 Task: Calculate the distance between Acadia National Park, Maine, and Cape Cod, Massachusetts.
Action: Mouse moved to (247, 64)
Screenshot: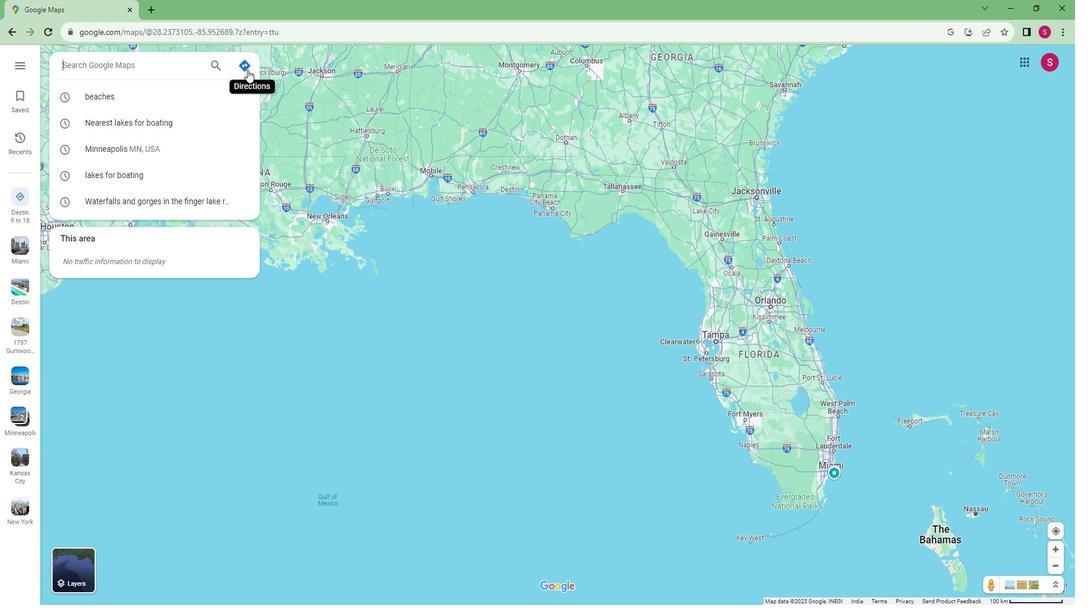 
Action: Mouse pressed left at (247, 64)
Screenshot: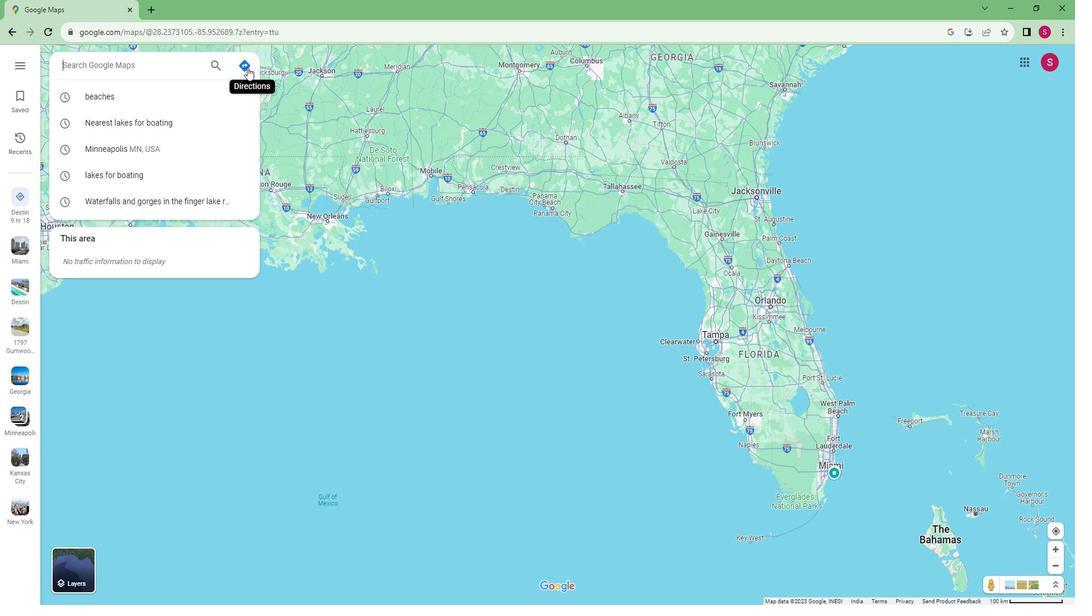 
Action: Mouse moved to (172, 98)
Screenshot: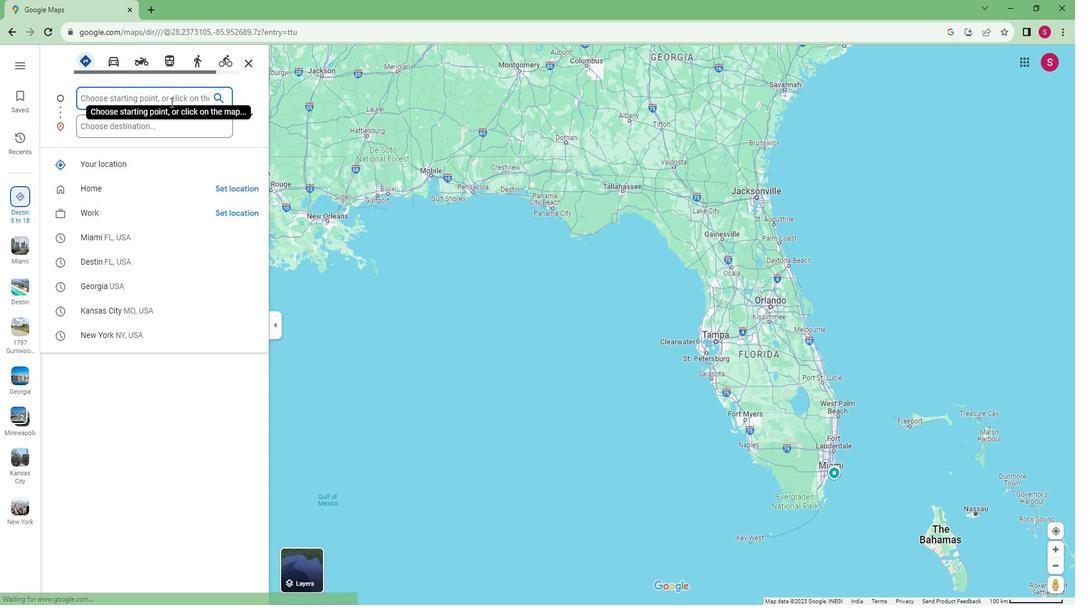 
Action: Key pressed acadia<Key.space>national<Key.space>park
Screenshot: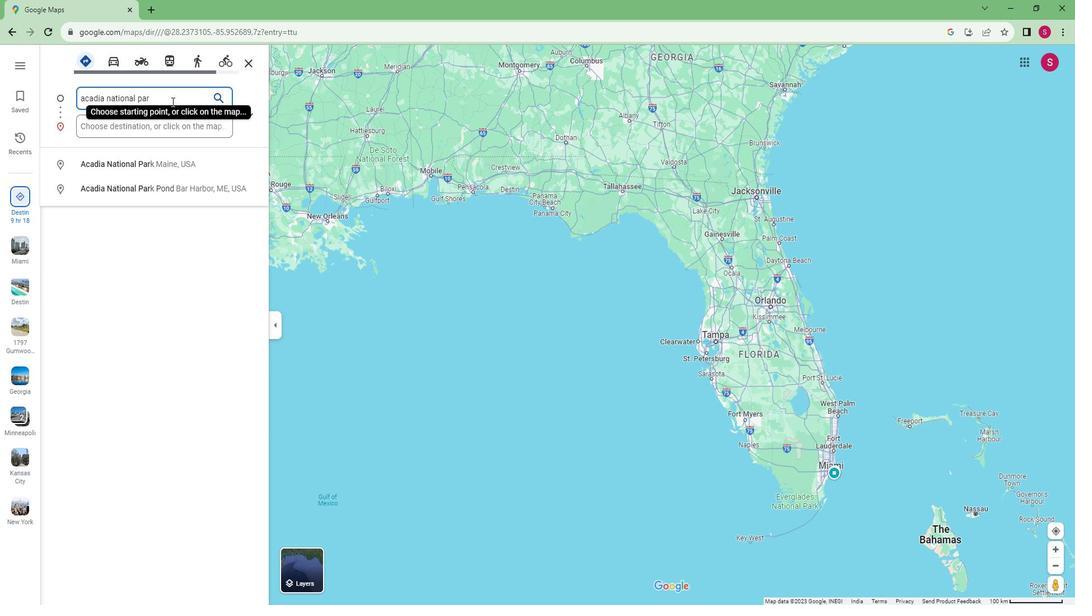 
Action: Mouse moved to (178, 161)
Screenshot: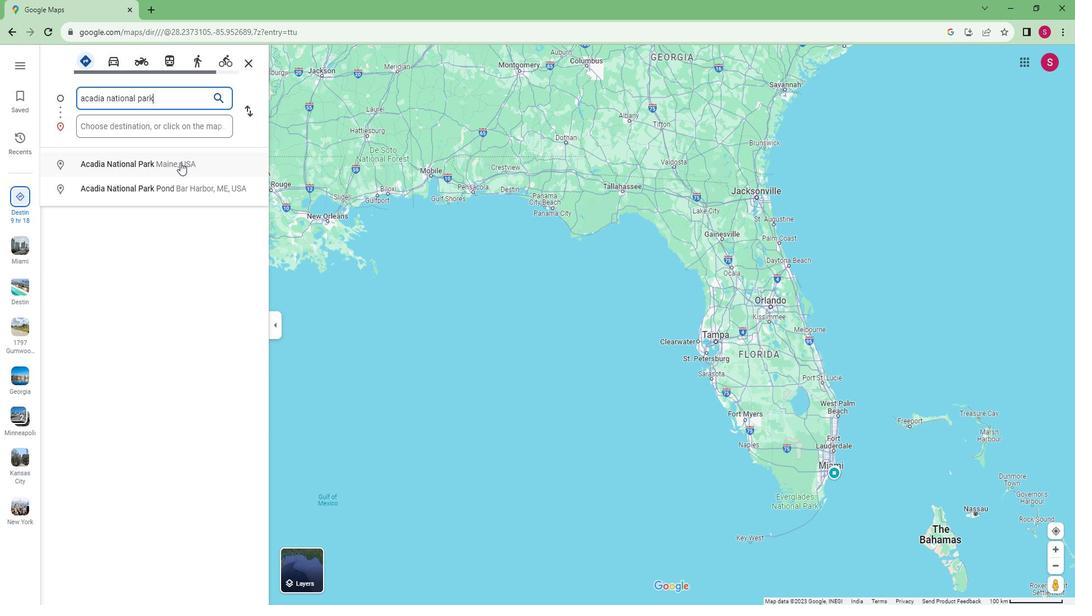 
Action: Mouse pressed left at (178, 161)
Screenshot: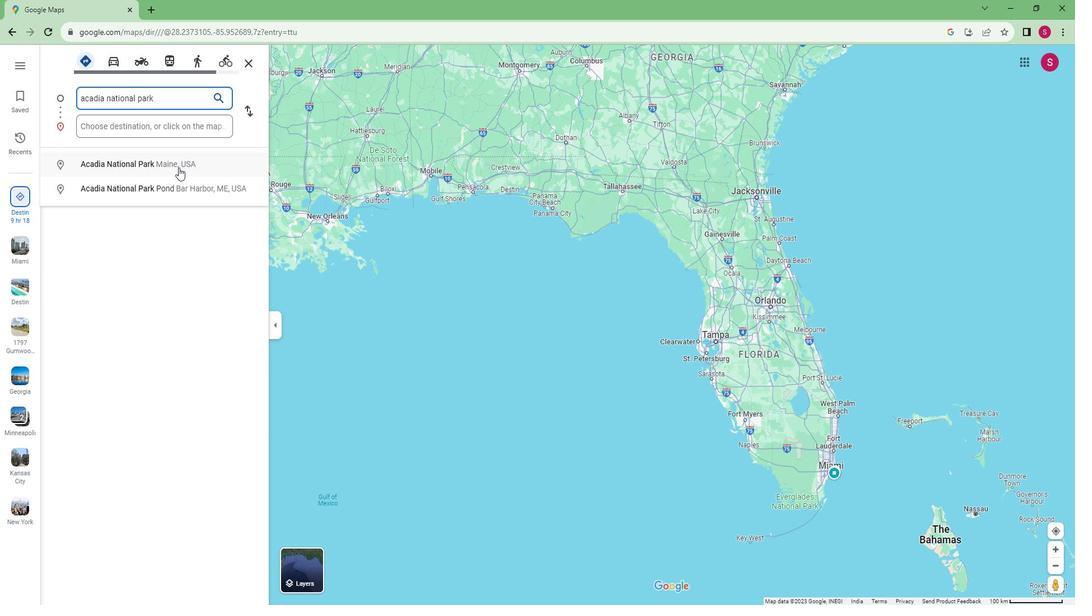 
Action: Mouse moved to (161, 119)
Screenshot: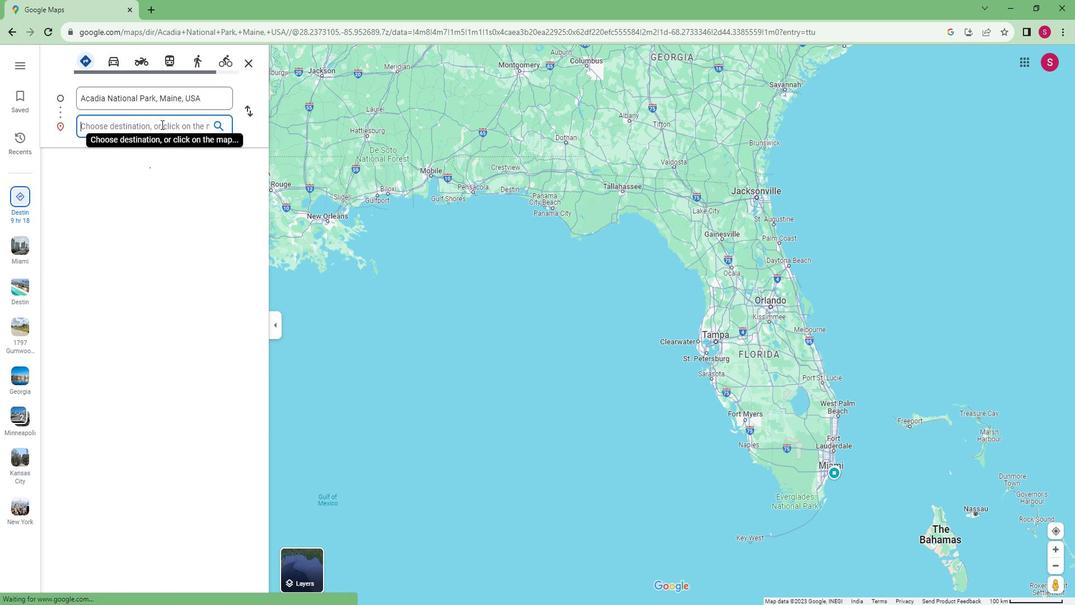
Action: Mouse pressed left at (161, 119)
Screenshot: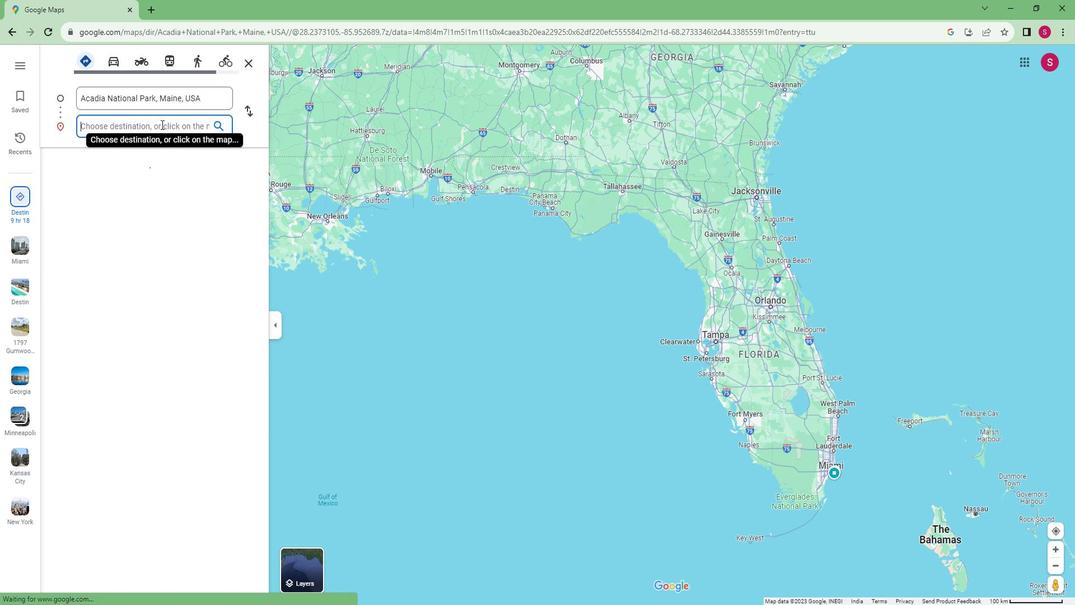 
Action: Key pressed cape<Key.space>cod,<Key.space>massachj<Key.backspace>ussets
Screenshot: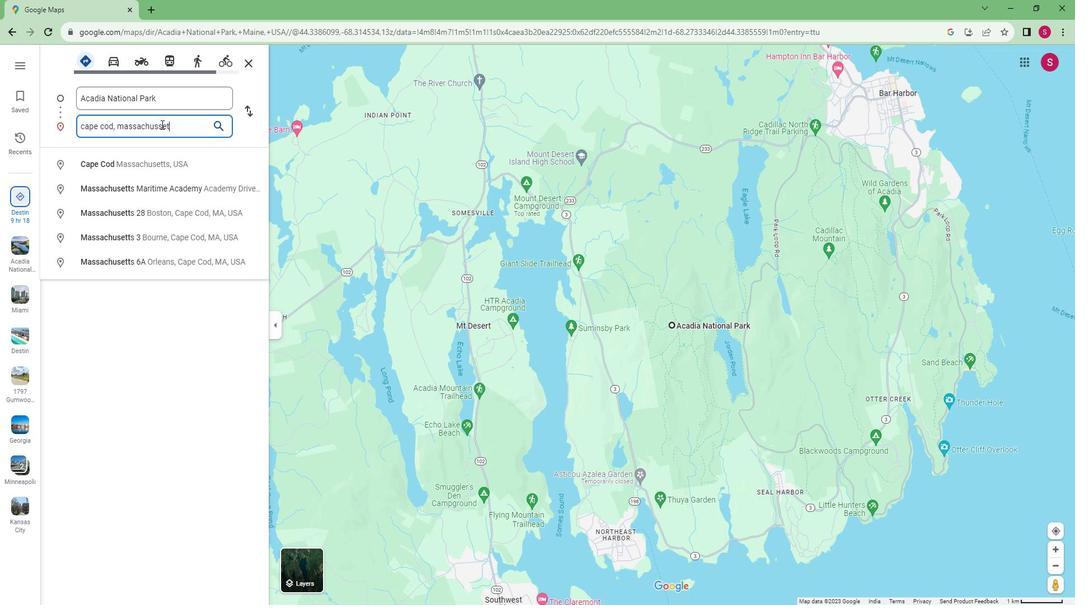
Action: Mouse moved to (150, 151)
Screenshot: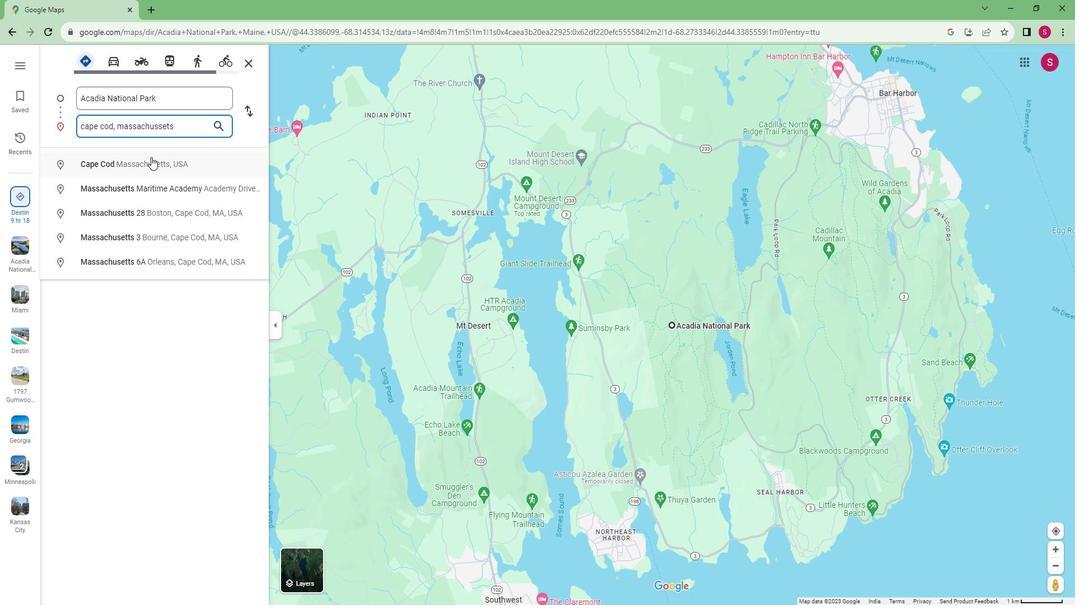 
Action: Mouse pressed left at (150, 151)
Screenshot: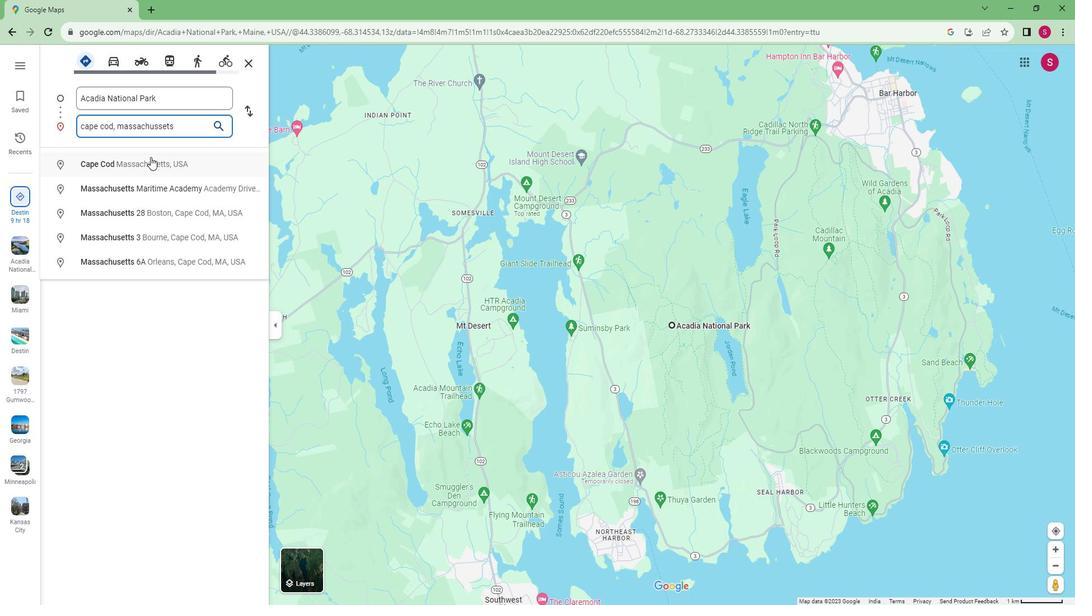
Action: Mouse moved to (478, 547)
Screenshot: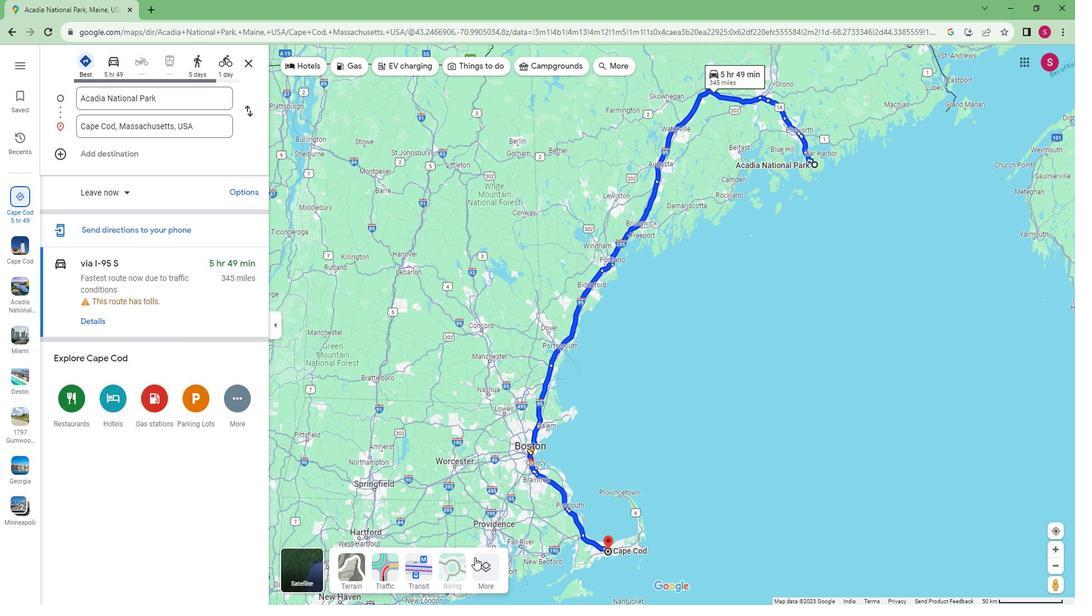 
Action: Mouse pressed left at (478, 547)
Screenshot: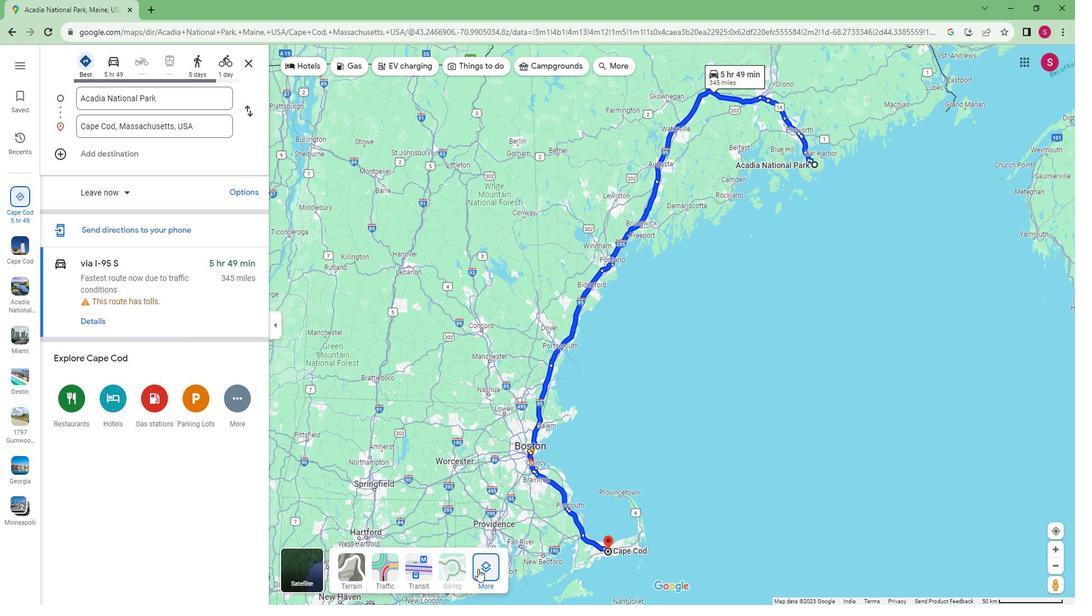 
Action: Mouse moved to (370, 440)
Screenshot: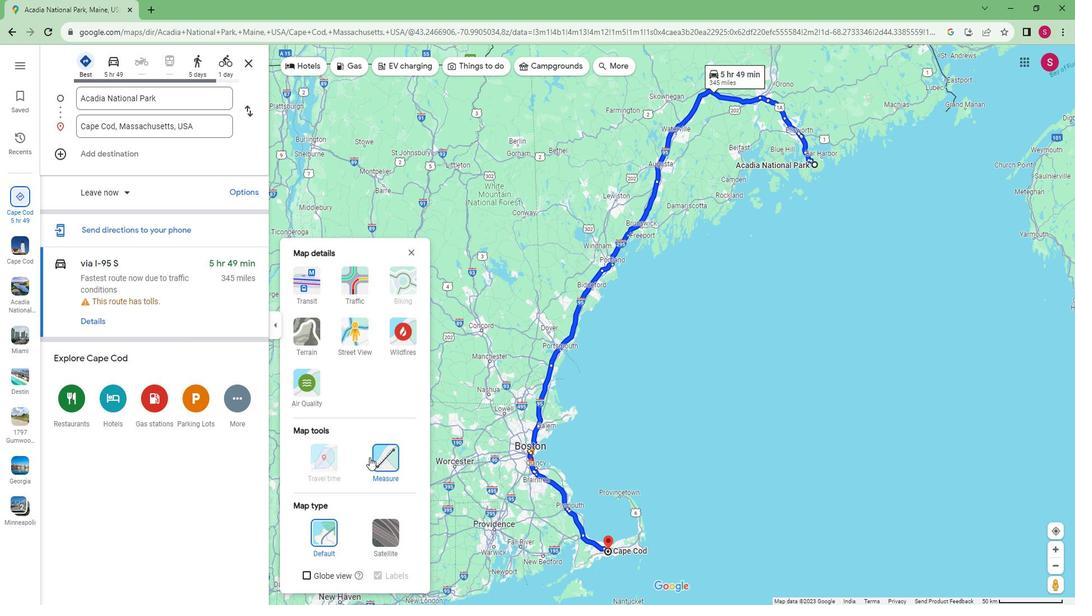 
Action: Mouse pressed left at (370, 440)
Screenshot: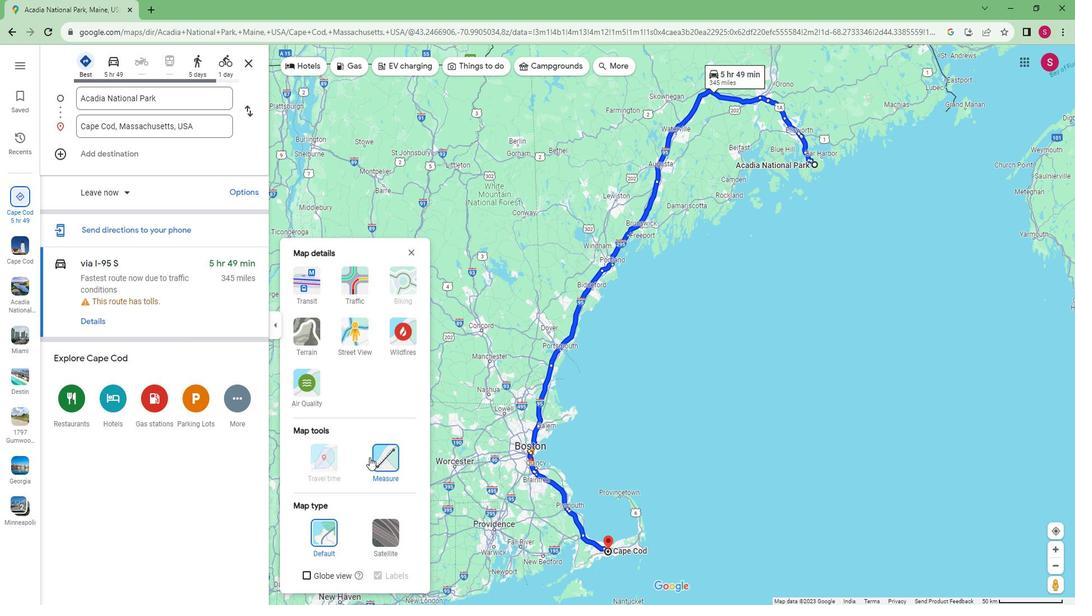 
Action: Mouse moved to (815, 156)
Screenshot: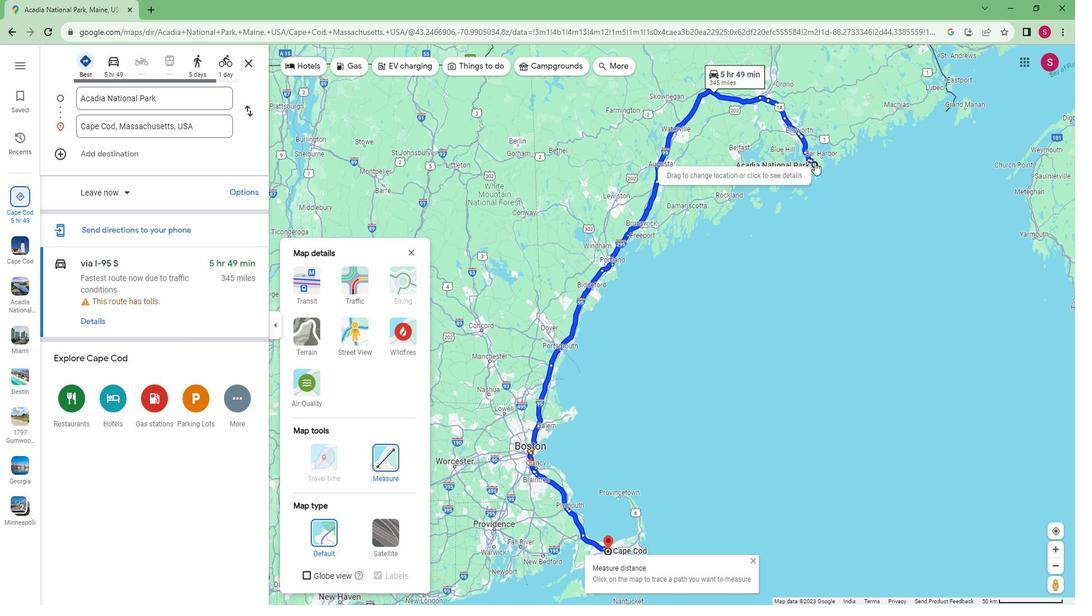 
Action: Mouse pressed left at (815, 156)
Screenshot: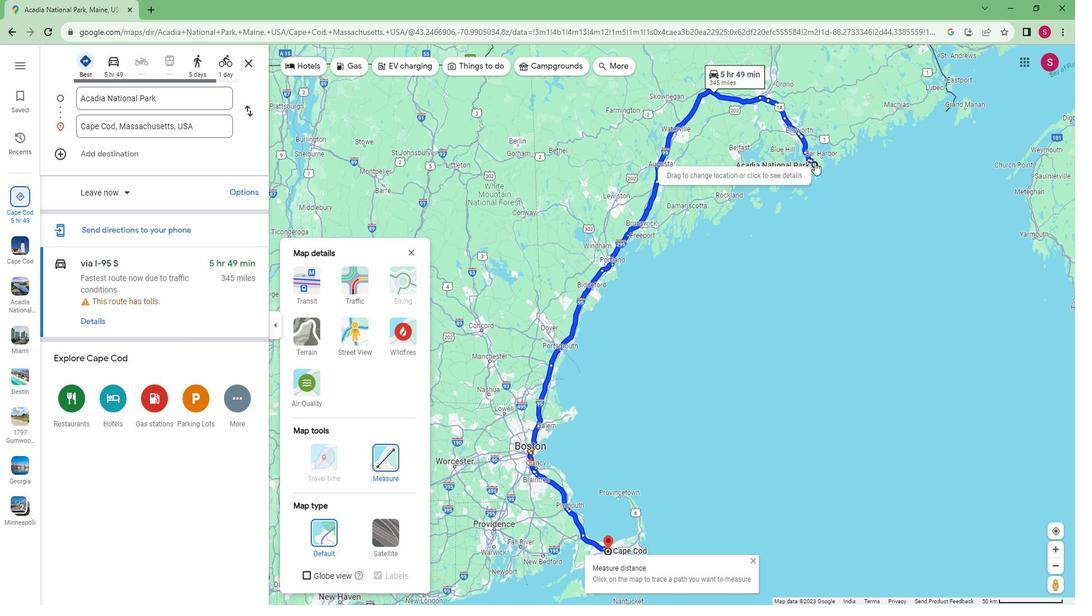 
Action: Mouse moved to (607, 531)
Screenshot: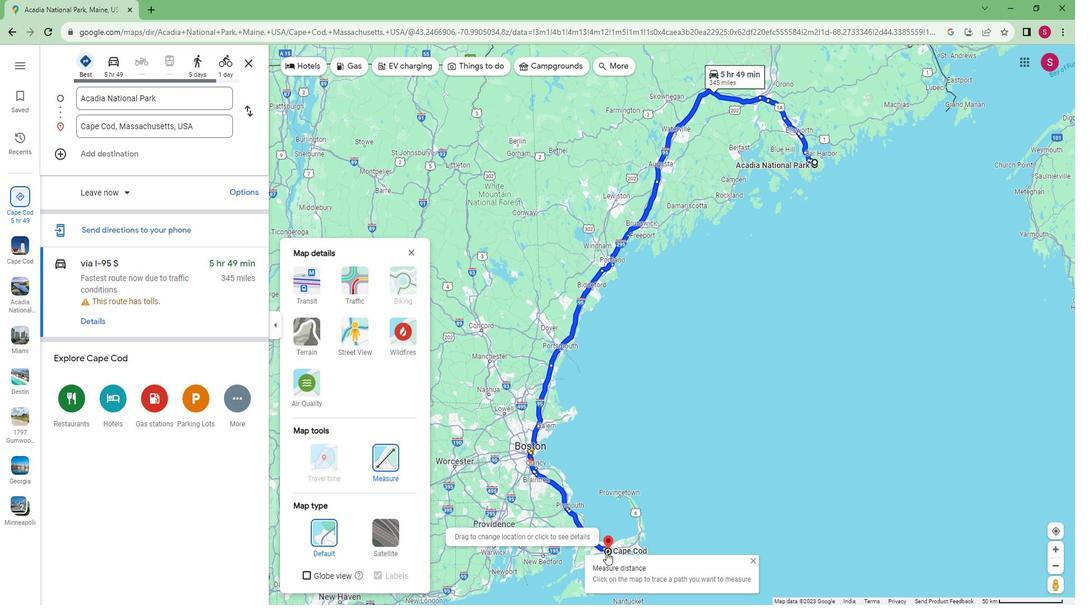 
Action: Mouse pressed left at (607, 531)
Screenshot: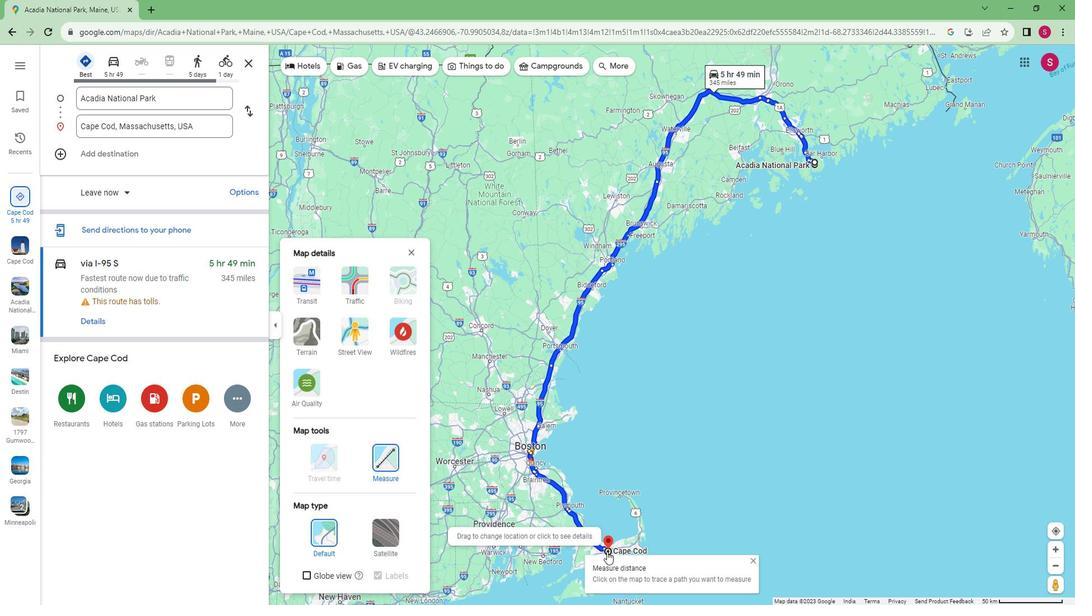 
Action: Mouse moved to (597, 476)
Screenshot: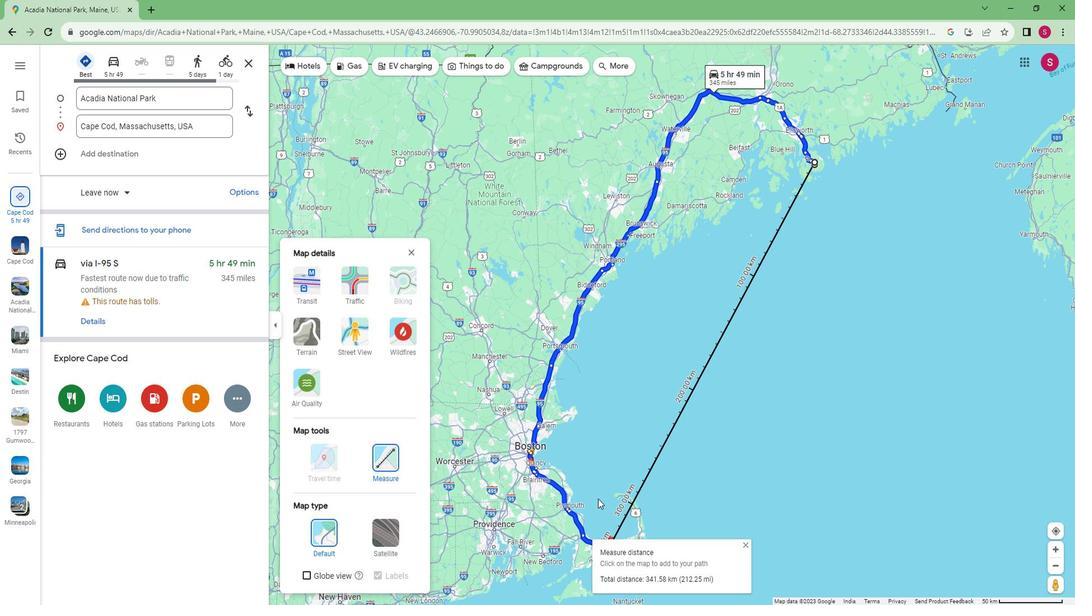 
Action: Mouse scrolled (597, 475) with delta (0, 0)
Screenshot: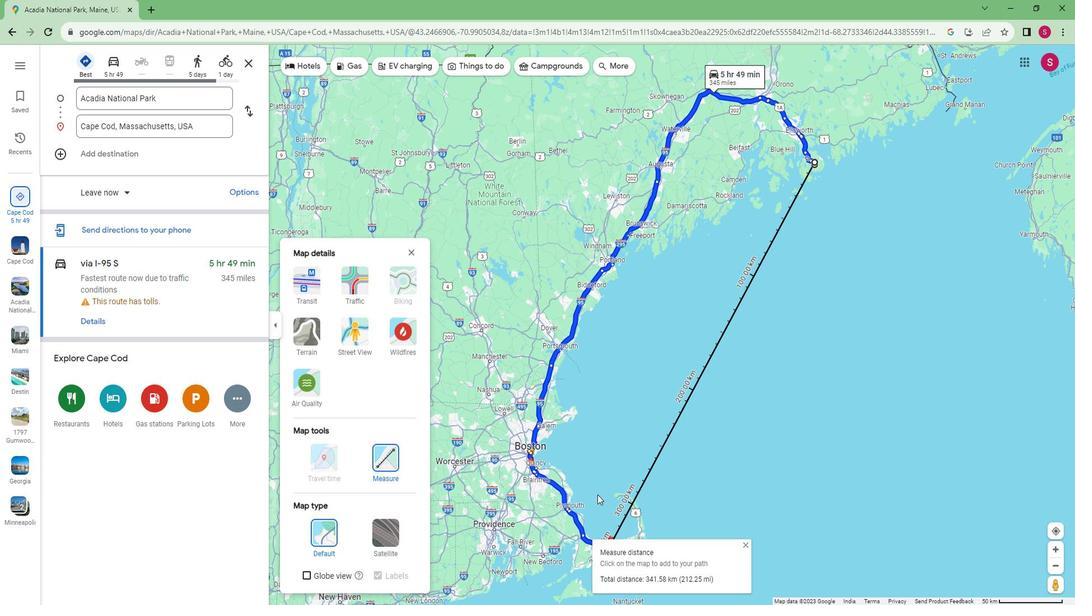 
Action: Mouse scrolled (597, 475) with delta (0, 0)
Screenshot: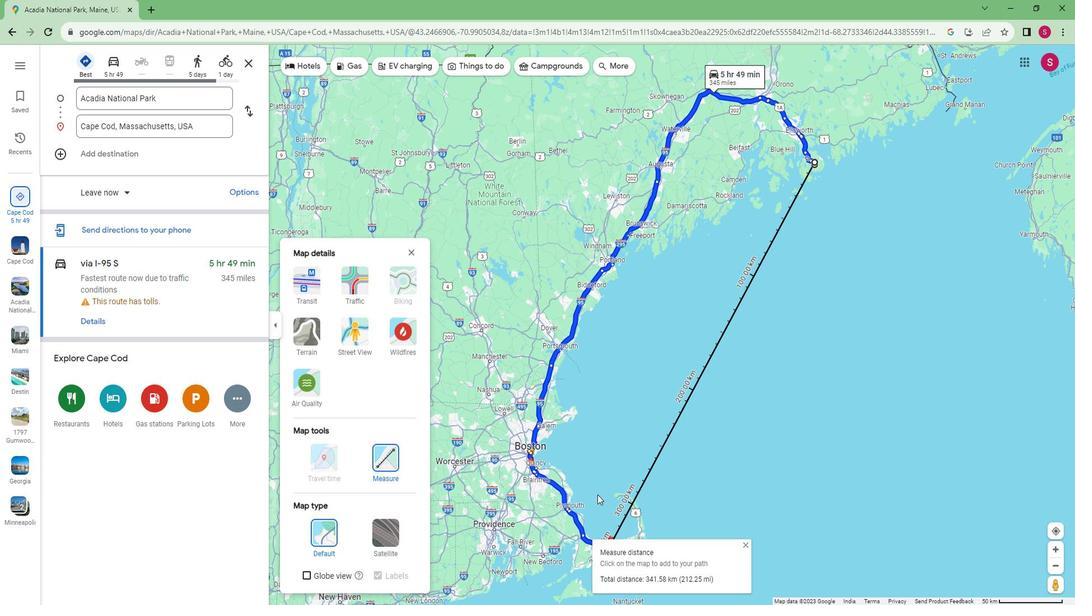 
Action: Mouse scrolled (597, 476) with delta (0, 0)
Screenshot: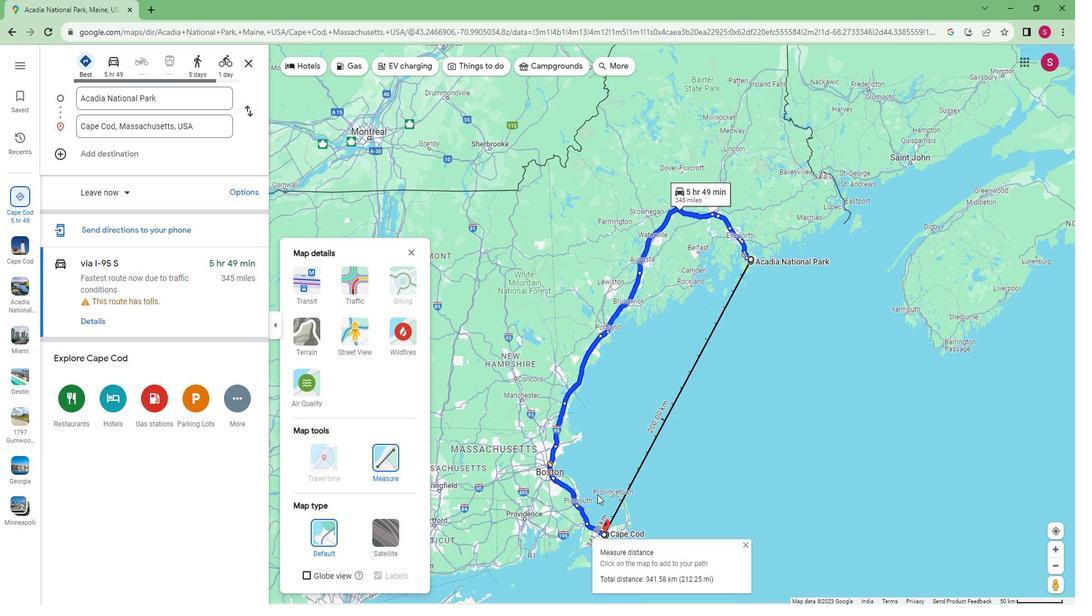 
Action: Mouse scrolled (597, 476) with delta (0, 0)
Screenshot: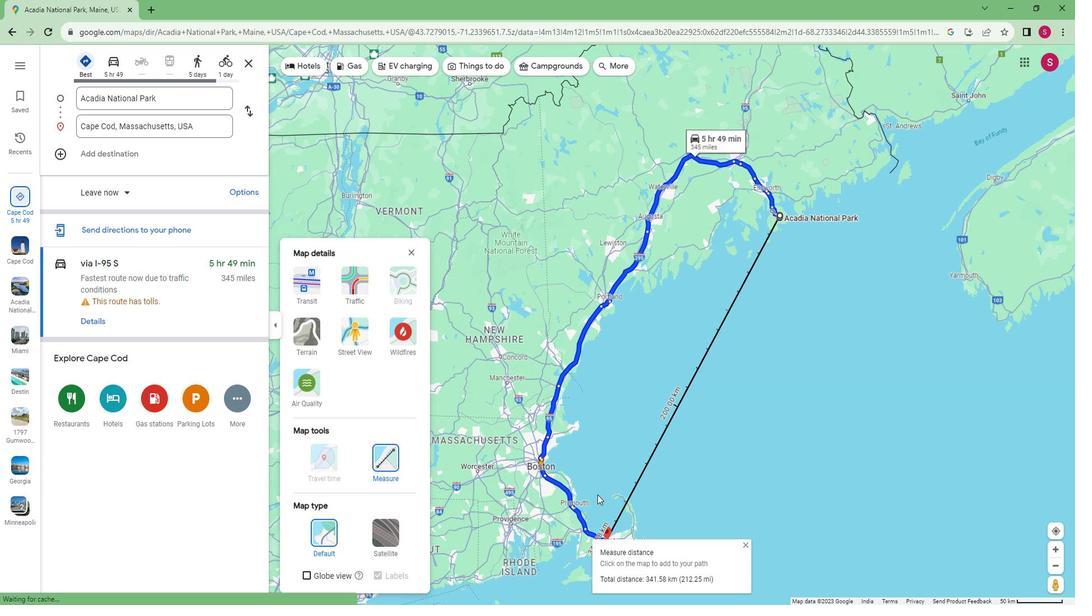 
Action: Mouse scrolled (597, 475) with delta (0, 0)
Screenshot: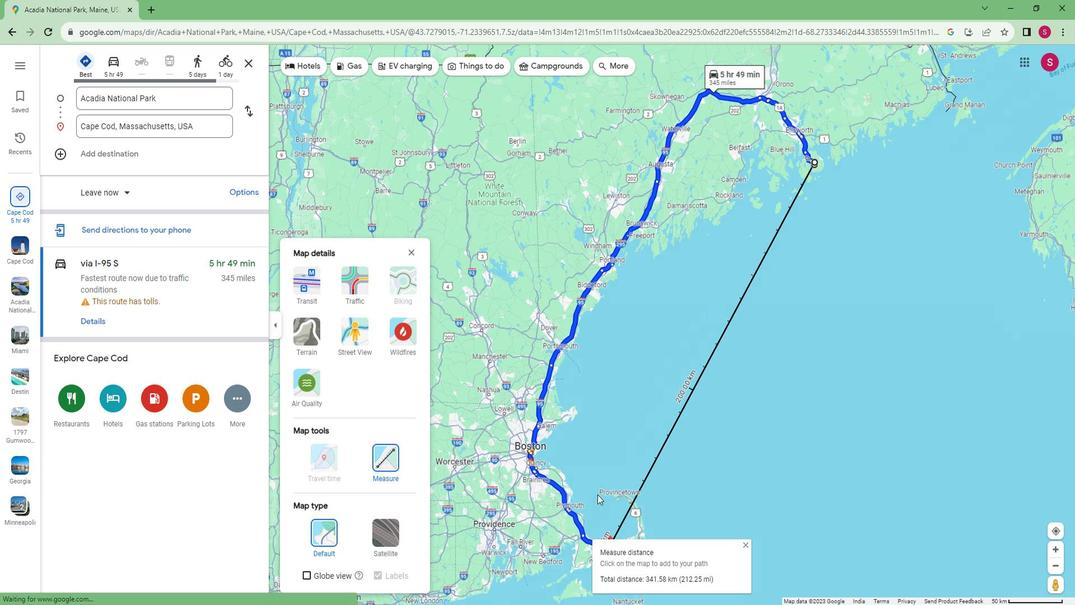 
Action: Mouse scrolled (597, 475) with delta (0, 0)
Screenshot: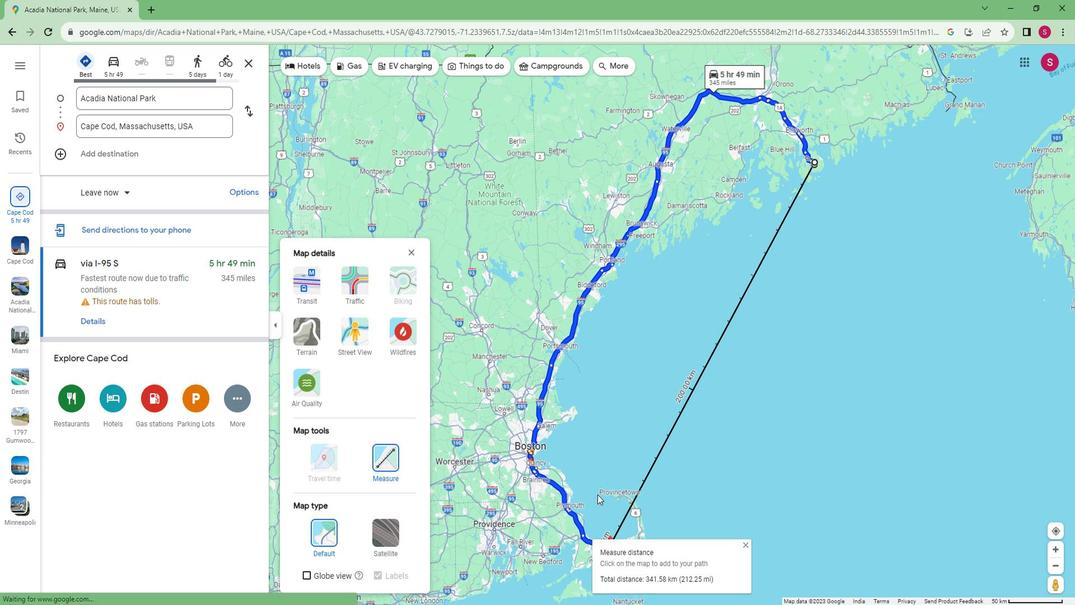 
Action: Mouse scrolled (597, 475) with delta (0, 0)
Screenshot: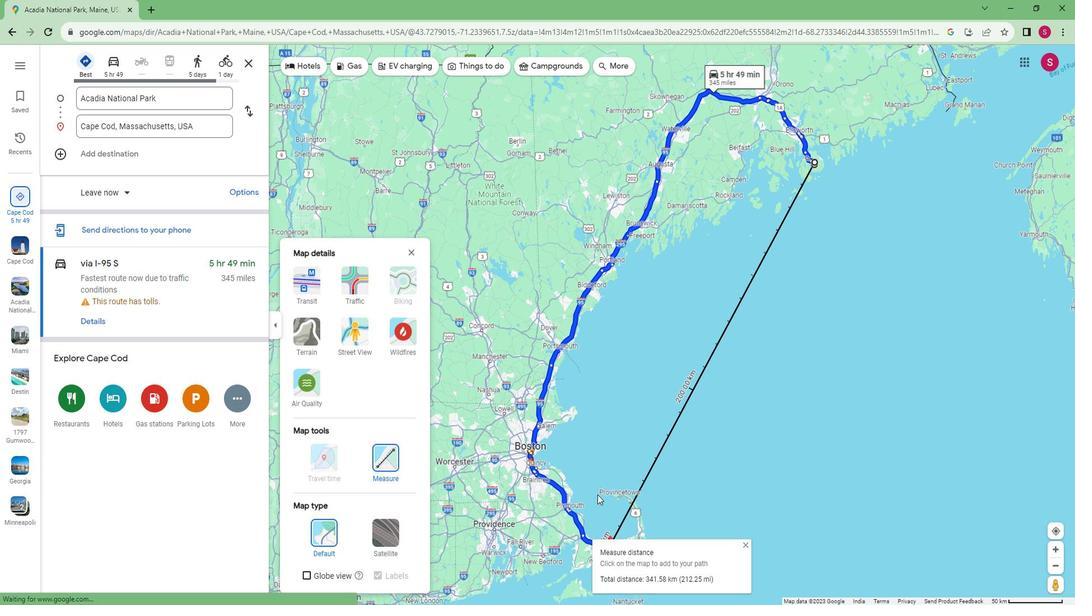 
Action: Mouse moved to (610, 542)
Screenshot: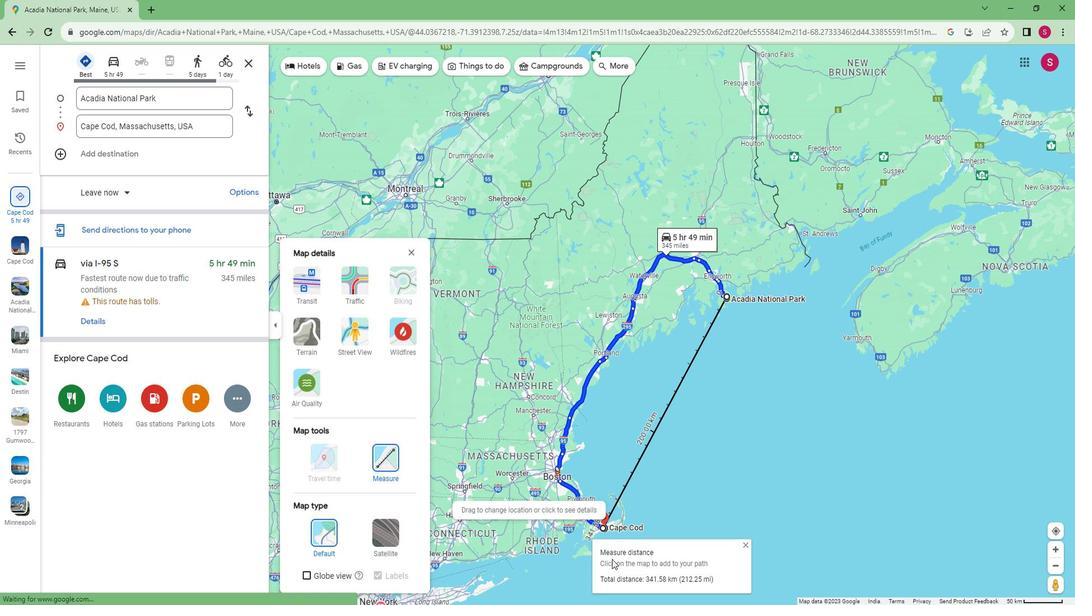 
Action: Mouse scrolled (610, 542) with delta (0, 0)
Screenshot: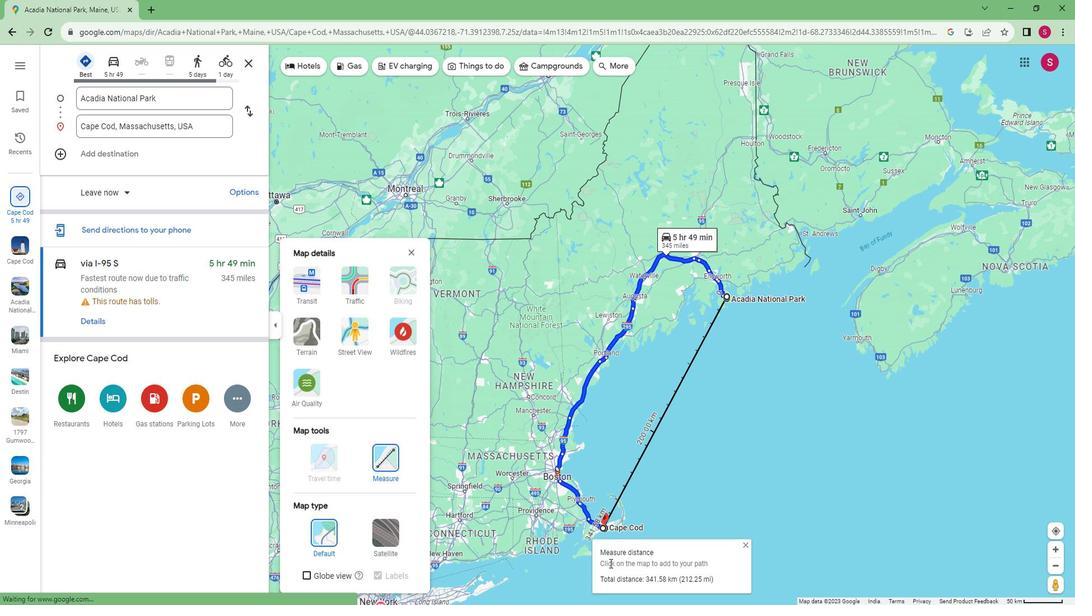 
Action: Mouse scrolled (610, 542) with delta (0, 0)
Screenshot: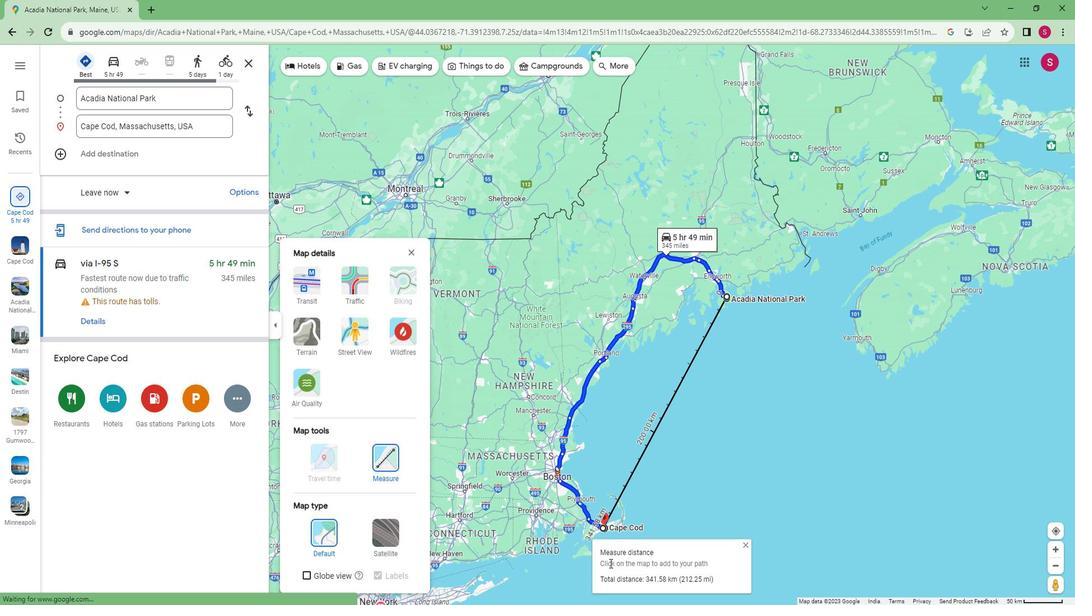 
Action: Mouse scrolled (610, 542) with delta (0, 0)
Screenshot: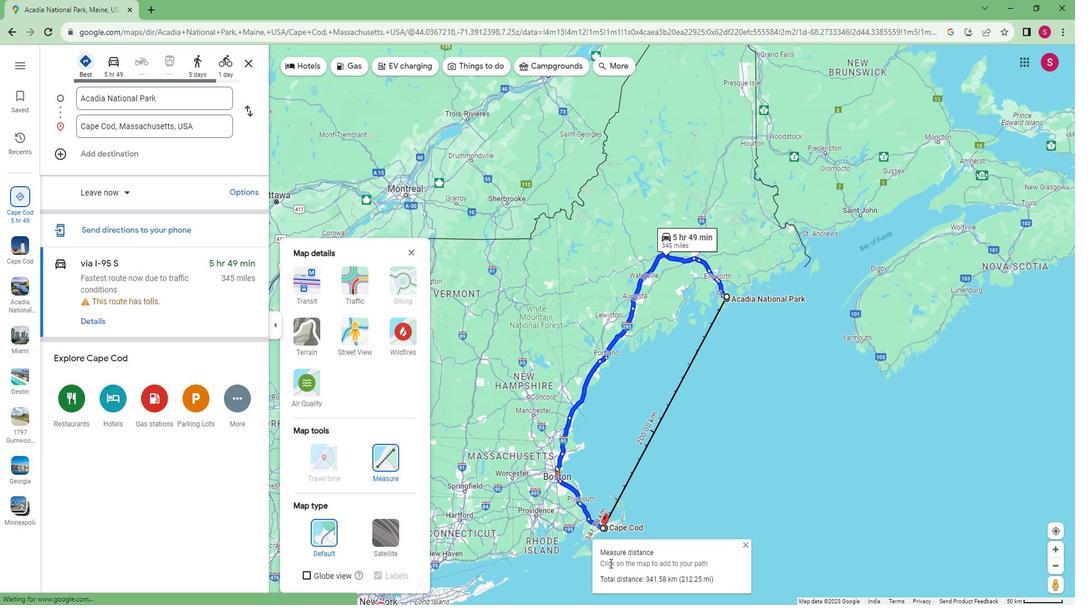 
Action: Mouse scrolled (610, 542) with delta (0, 0)
Screenshot: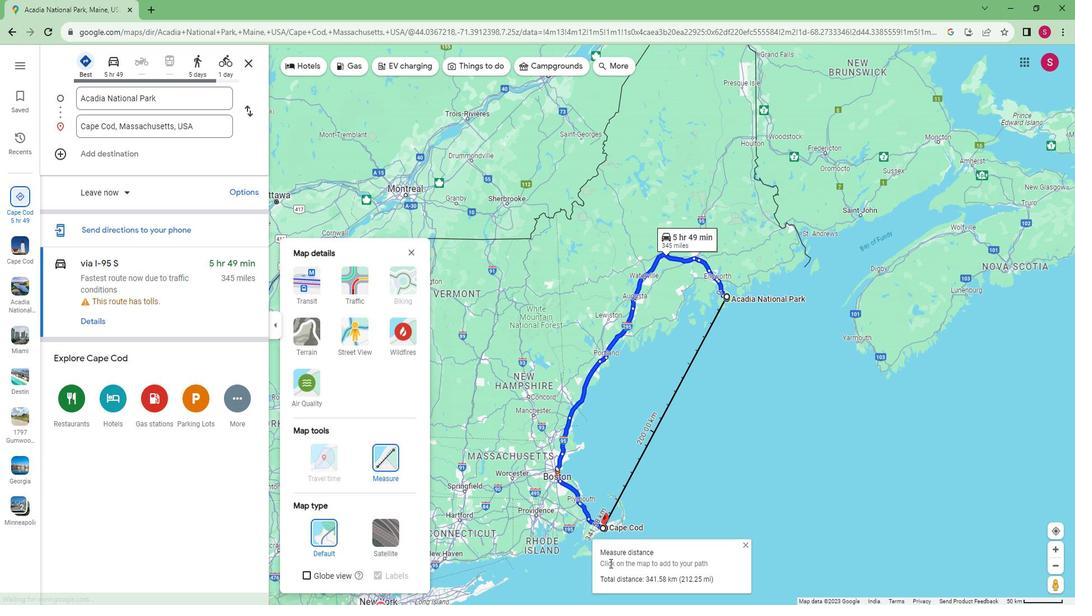 
Action: Mouse scrolled (610, 542) with delta (0, 0)
Screenshot: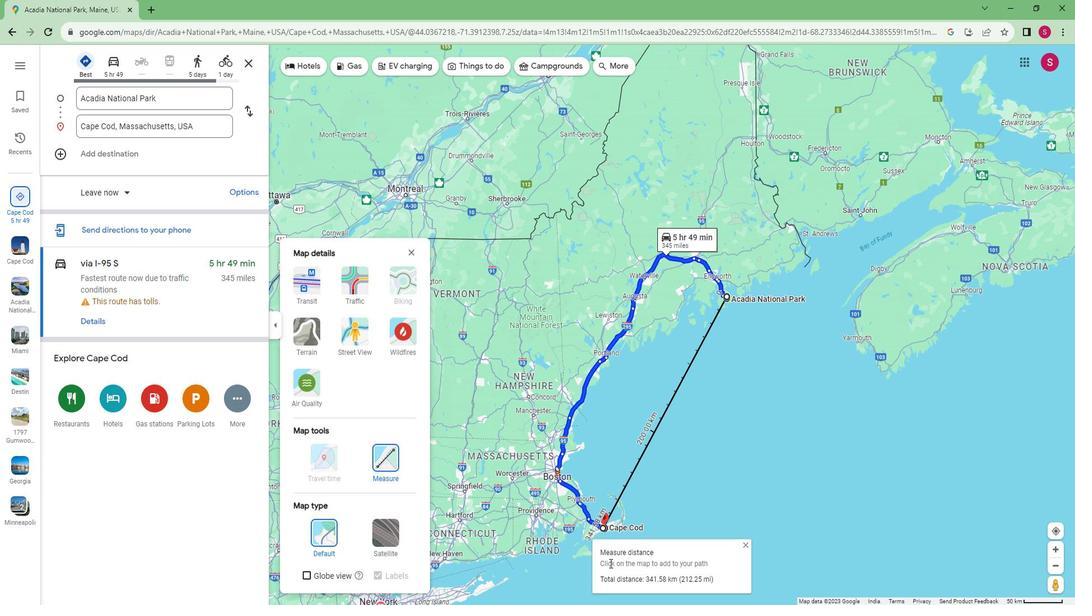 
Action: Mouse scrolled (610, 541) with delta (0, 0)
Screenshot: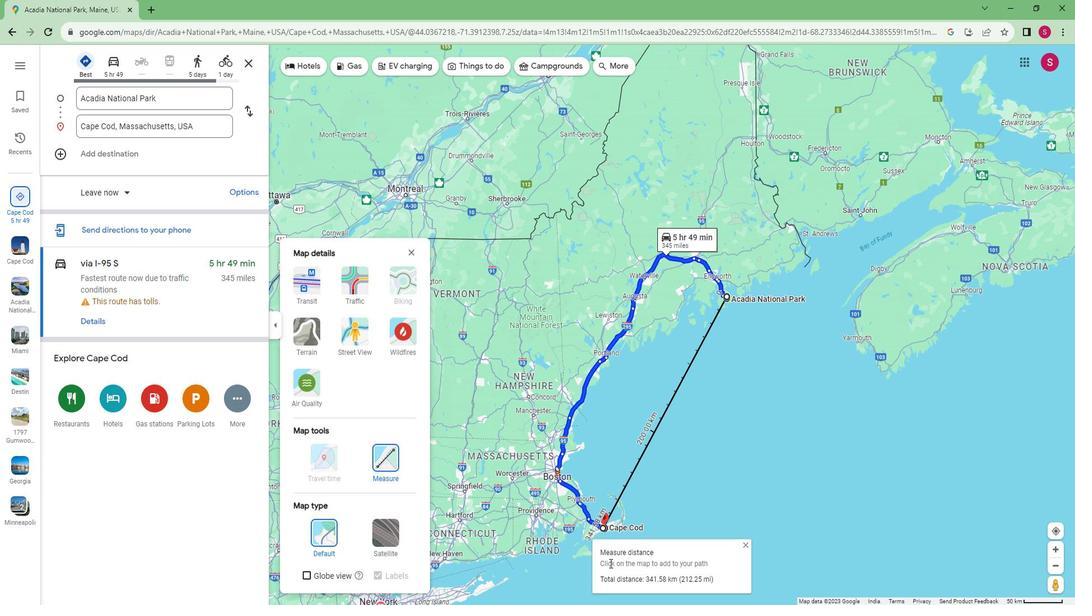 
Action: Mouse moved to (588, 504)
Screenshot: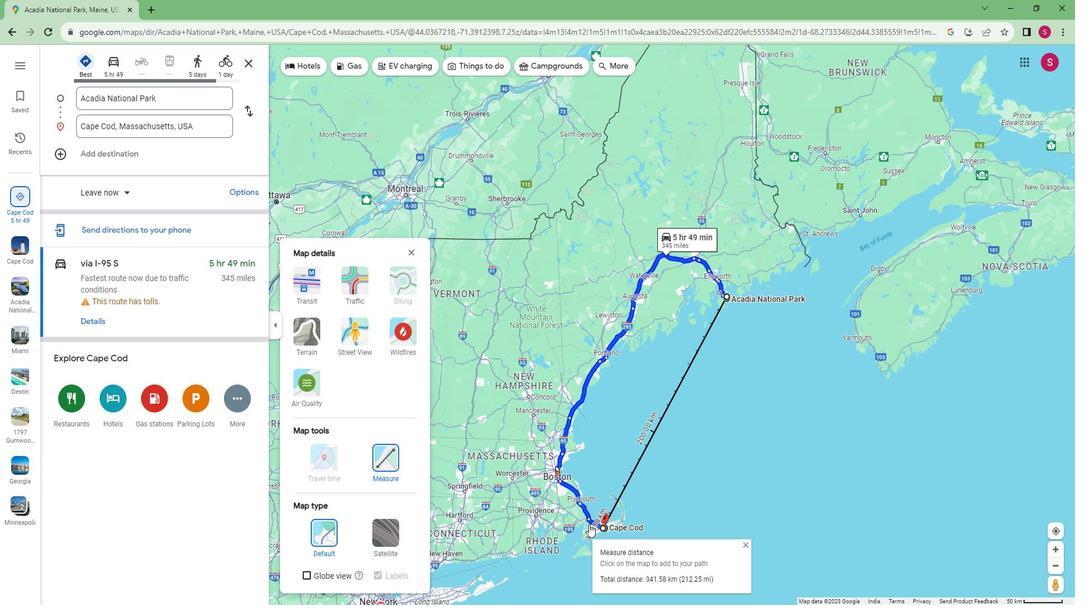 
Action: Mouse scrolled (588, 504) with delta (0, 0)
Screenshot: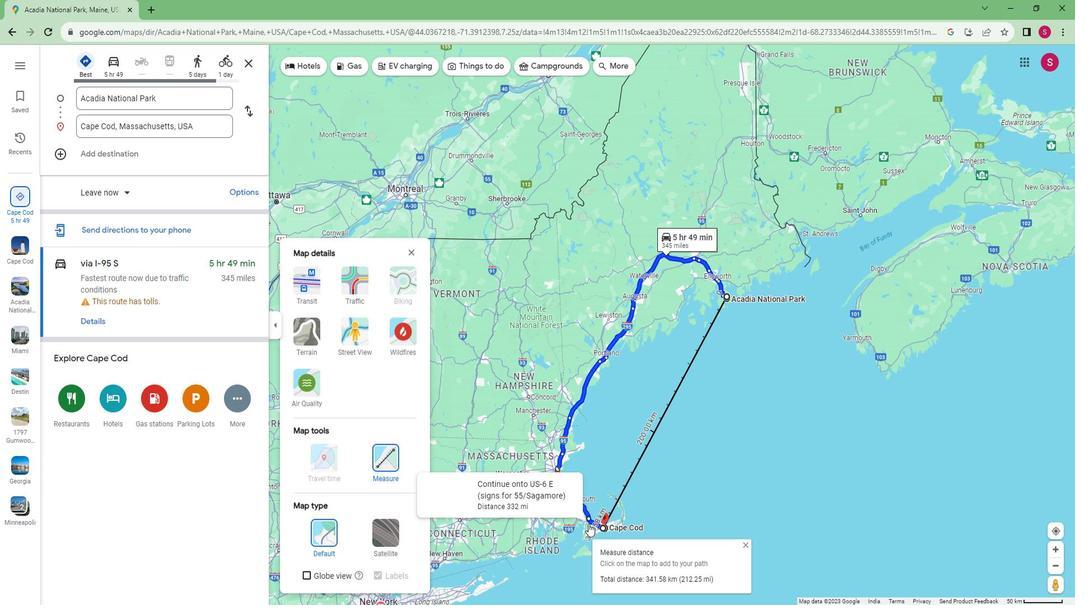 
Action: Mouse moved to (587, 504)
Screenshot: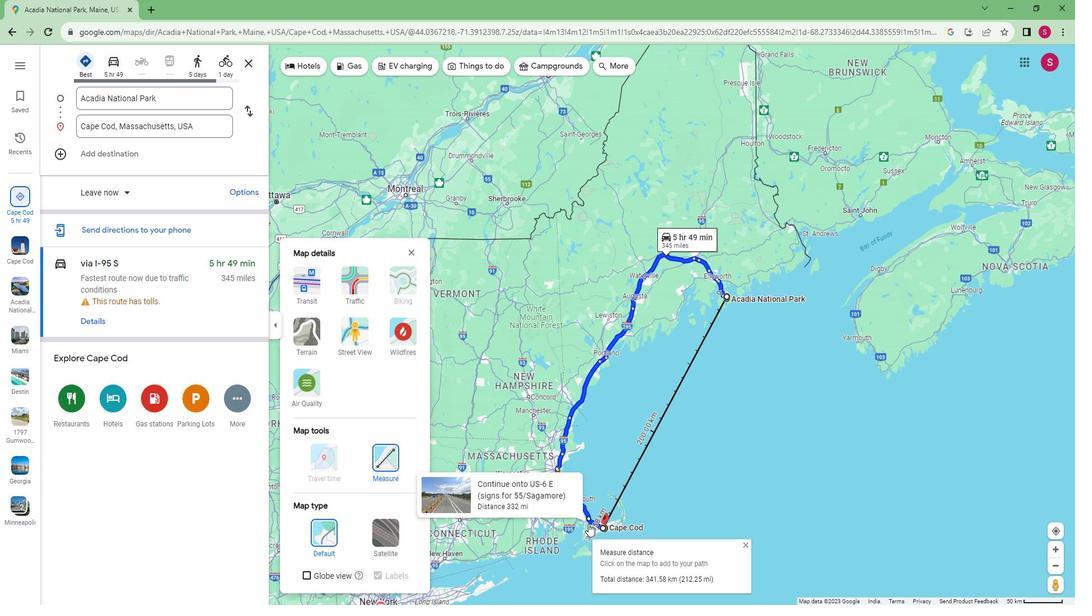
Action: Mouse scrolled (587, 504) with delta (0, 0)
Screenshot: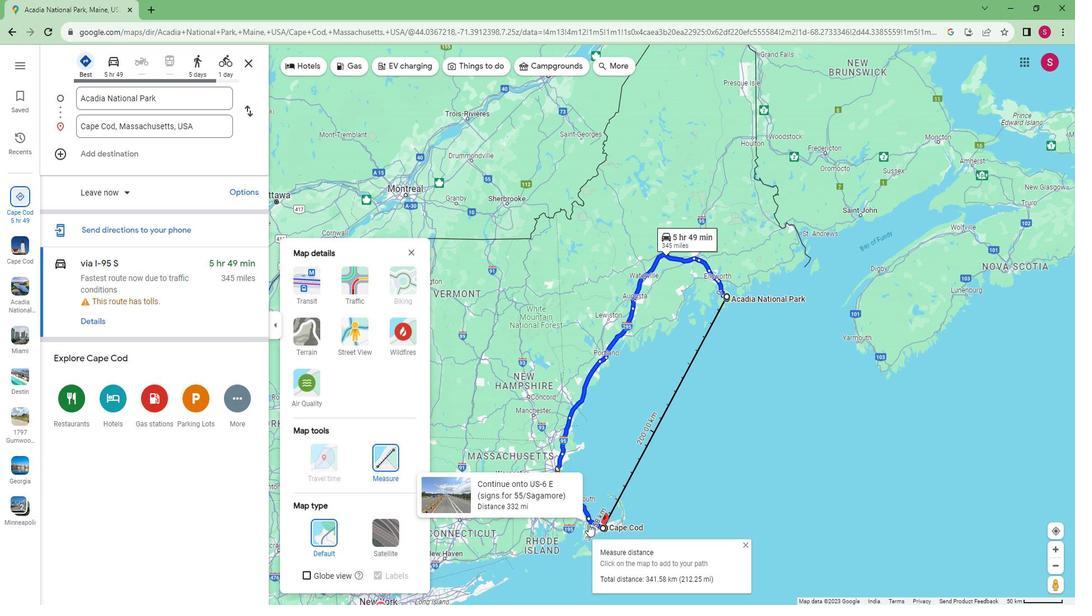 
Action: Mouse moved to (584, 505)
Screenshot: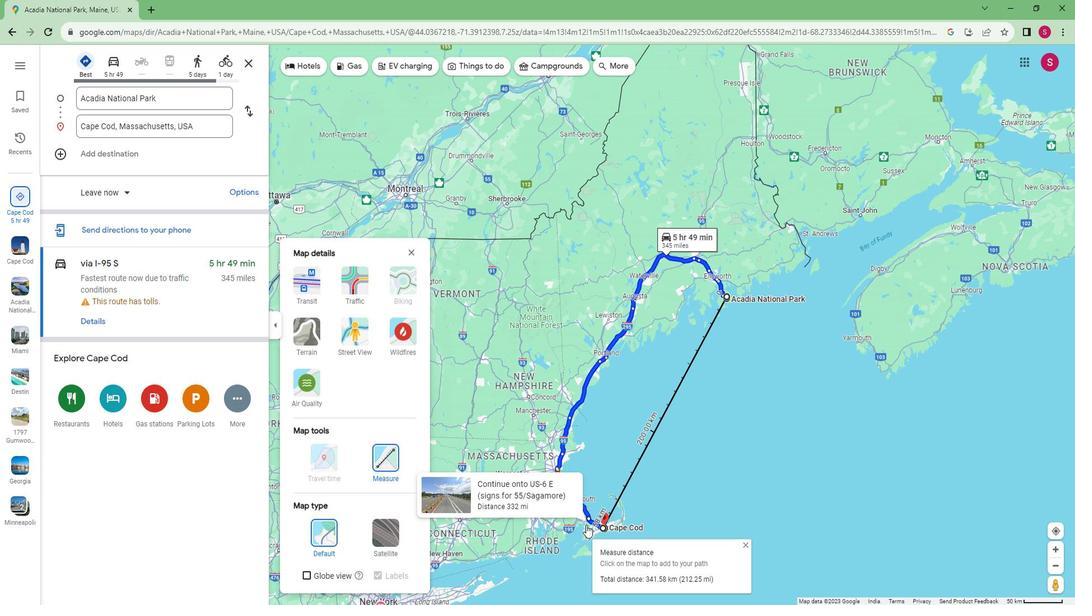 
Action: Mouse scrolled (584, 506) with delta (0, 0)
Screenshot: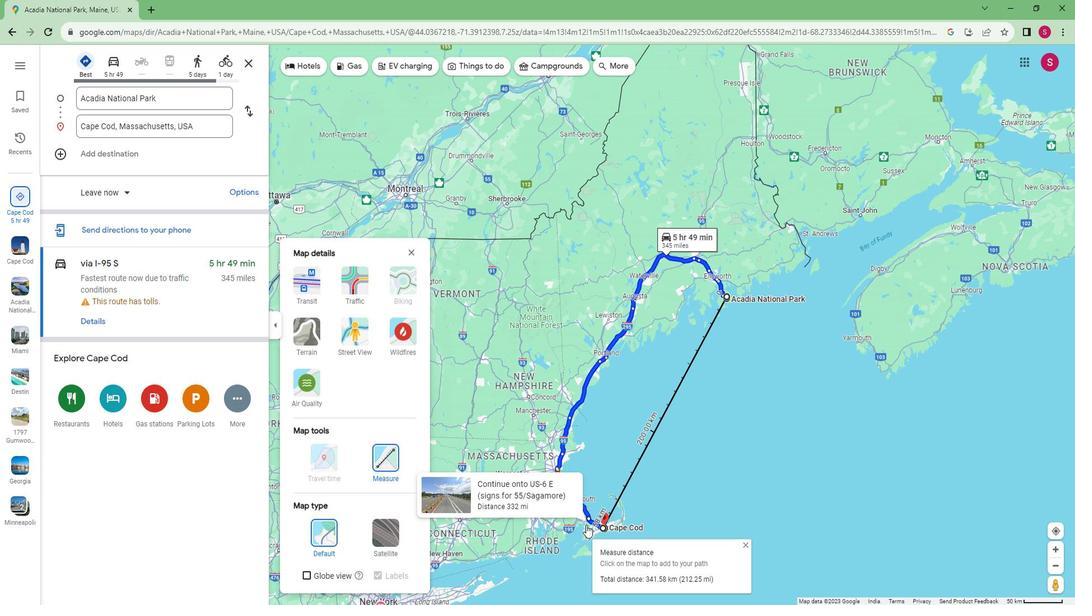 
Action: Mouse scrolled (584, 505) with delta (0, 0)
Screenshot: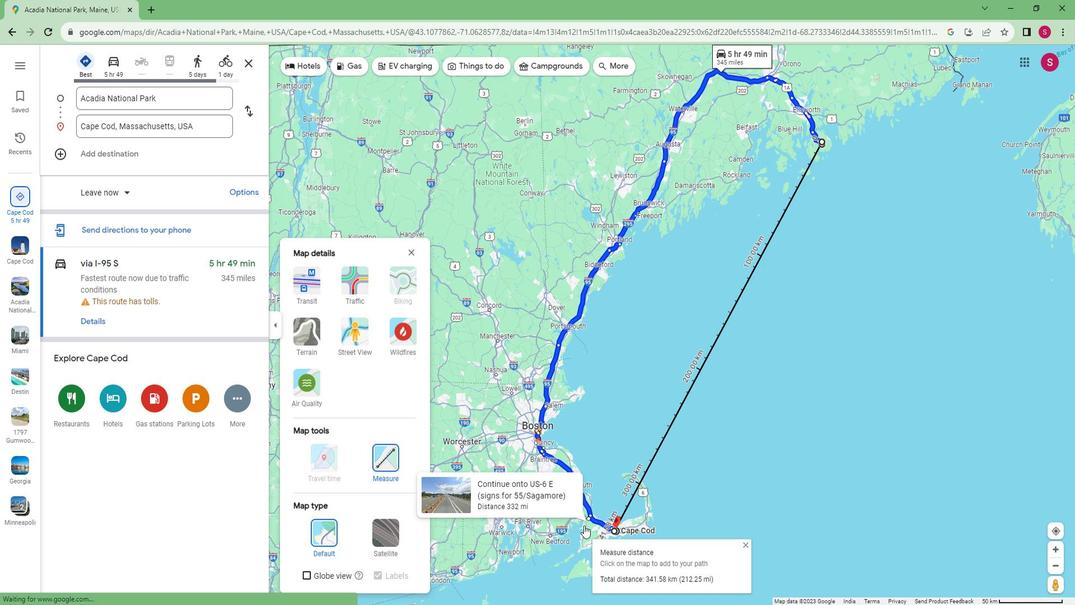 
